 Task: Filter people with service categories by Operations.
Action: Mouse moved to (355, 89)
Screenshot: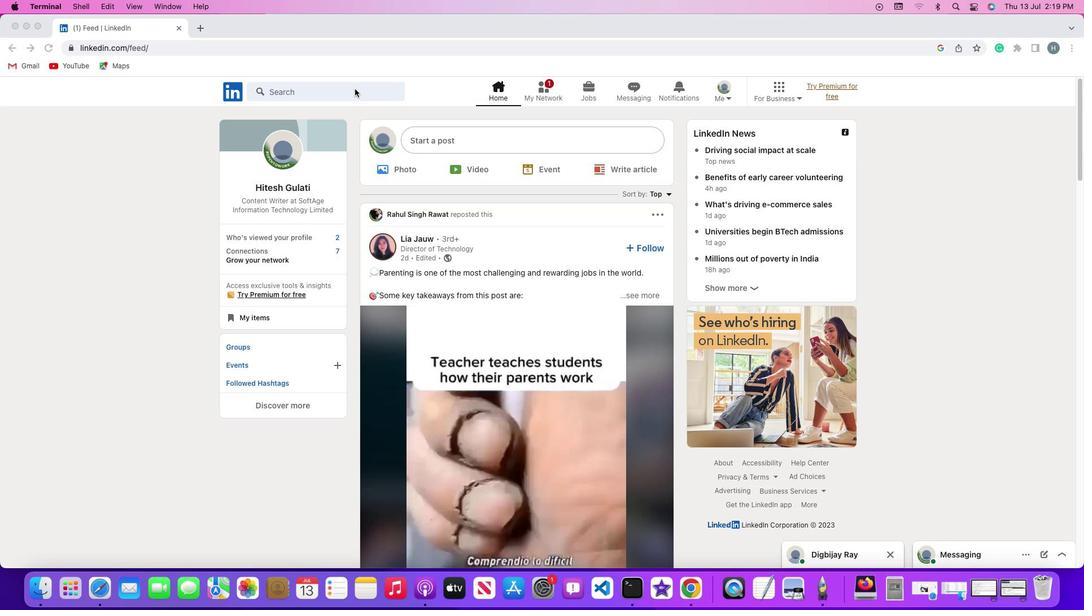 
Action: Mouse pressed left at (355, 89)
Screenshot: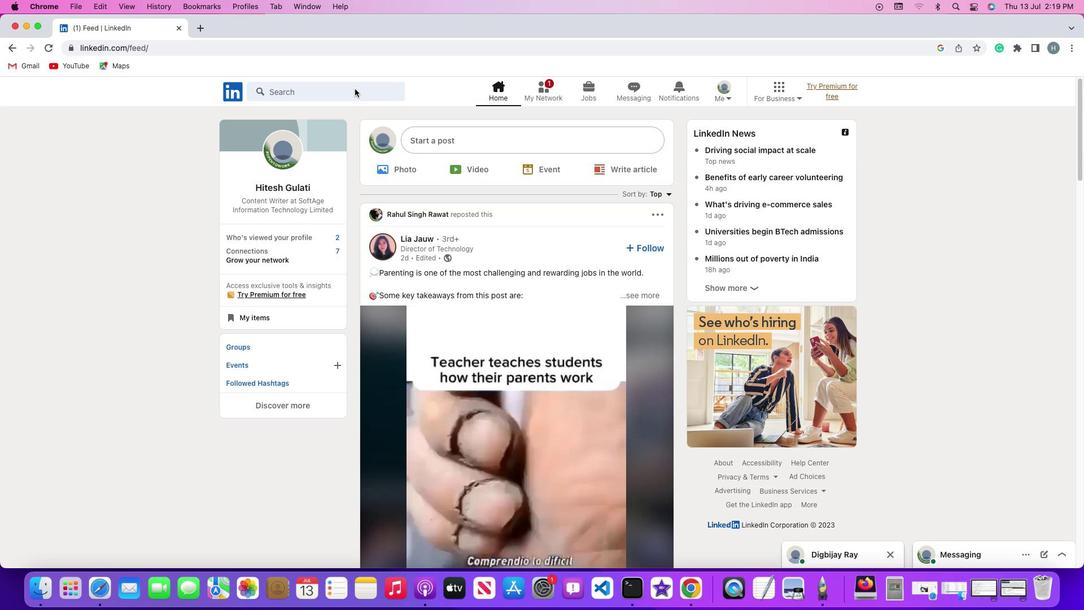 
Action: Mouse pressed left at (355, 89)
Screenshot: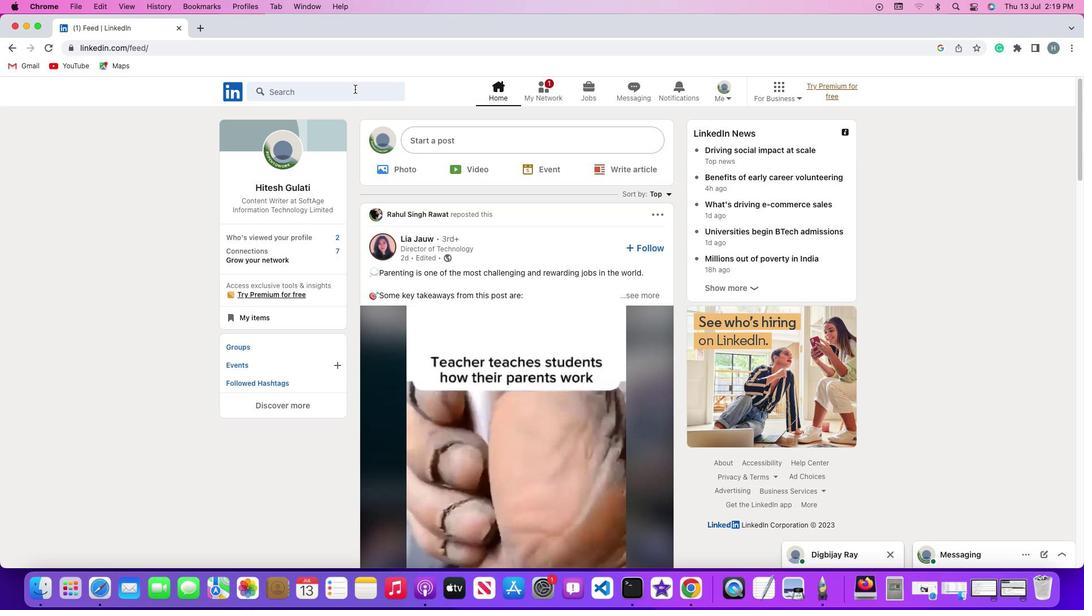 
Action: Key pressed Key.shift'#''h''i''r''i''n''g'Key.enter
Screenshot: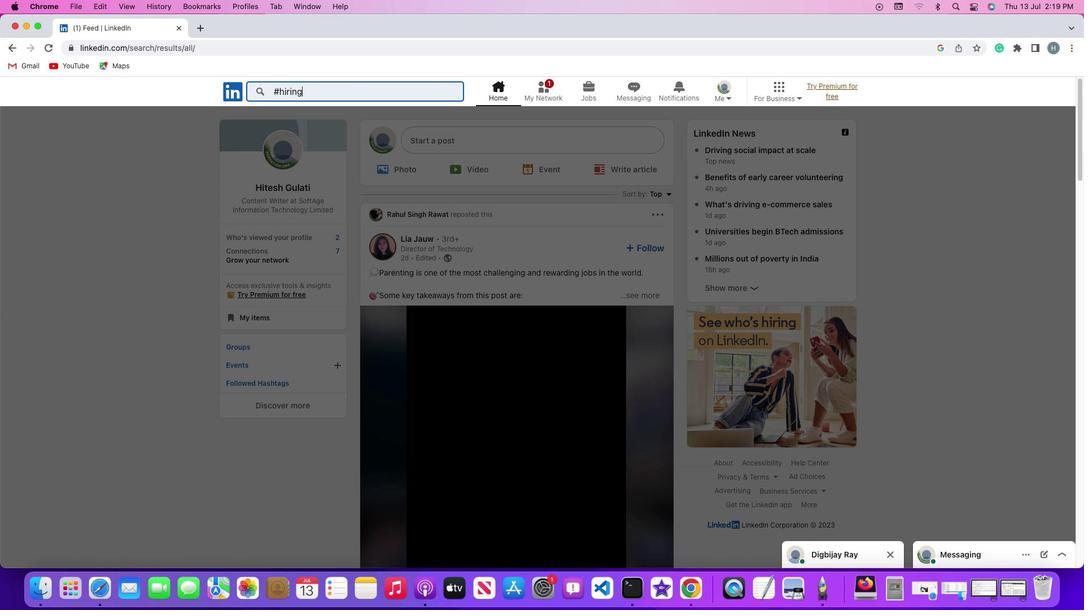 
Action: Mouse moved to (328, 121)
Screenshot: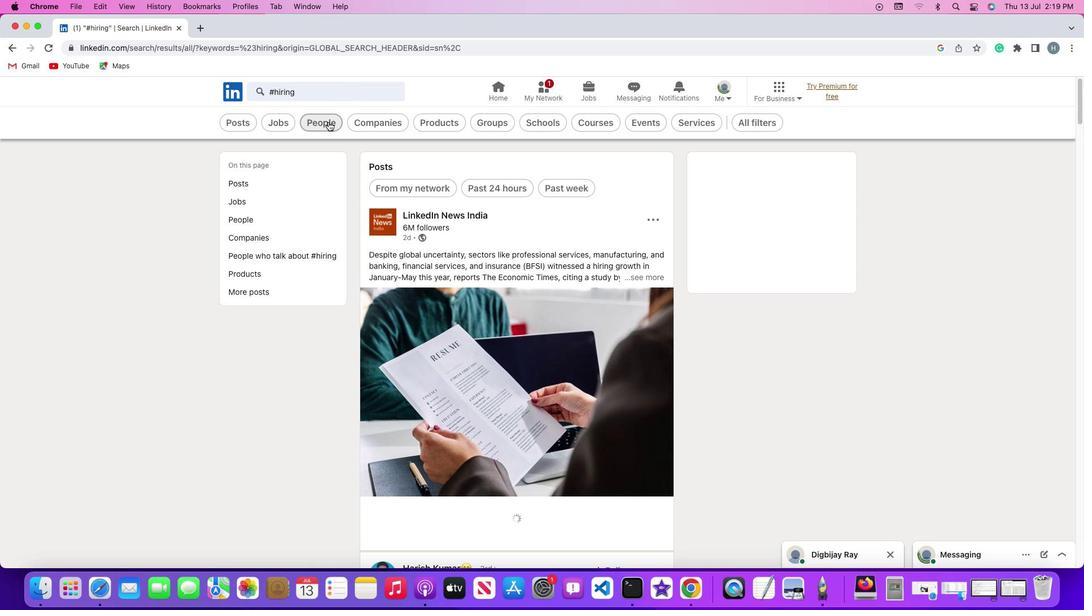 
Action: Mouse pressed left at (328, 121)
Screenshot: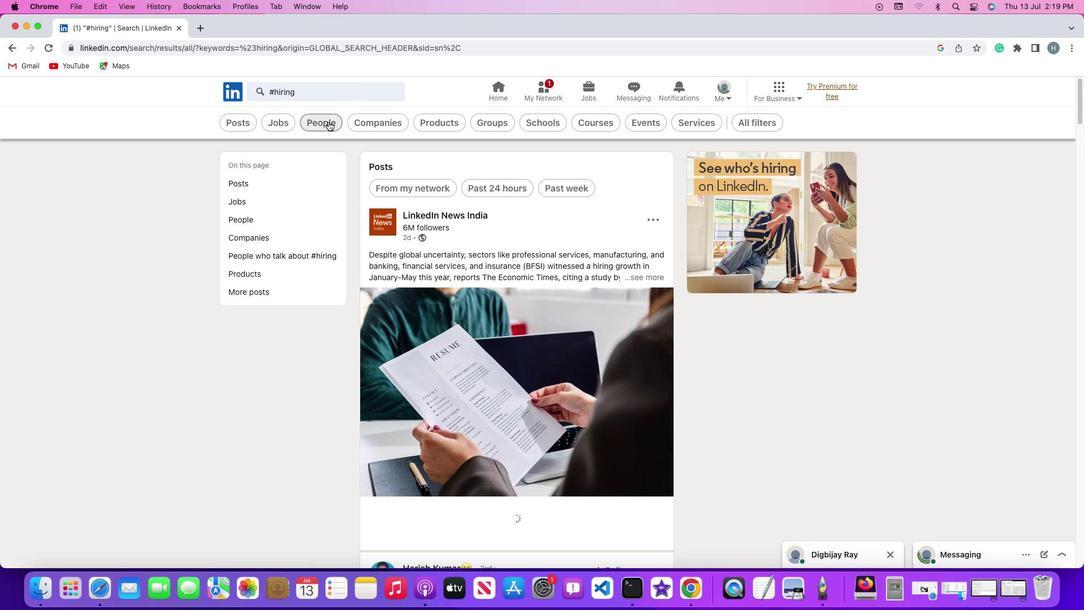 
Action: Mouse moved to (572, 122)
Screenshot: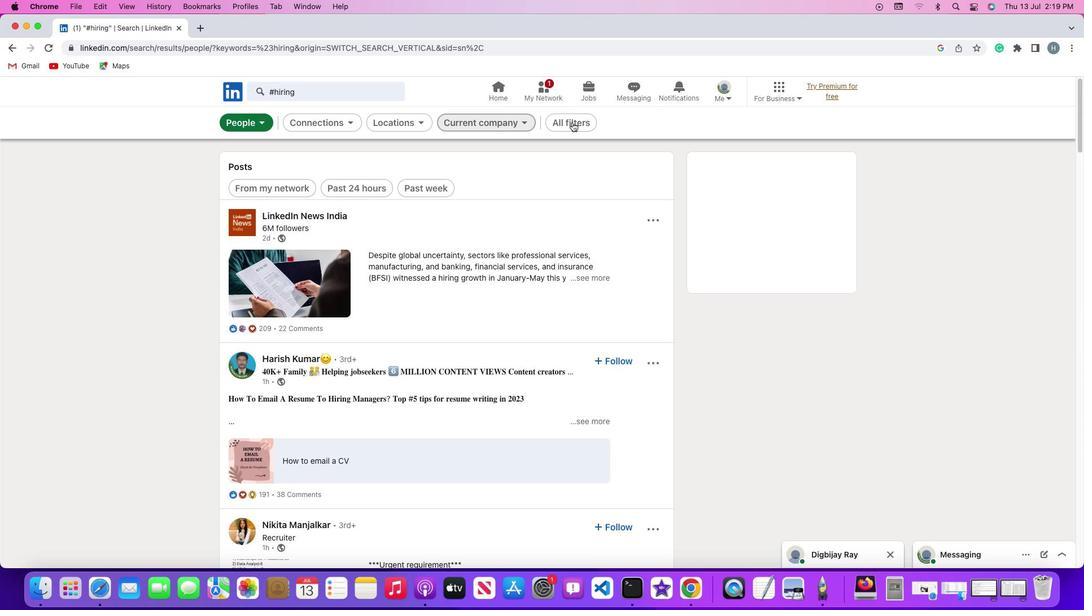 
Action: Mouse pressed left at (572, 122)
Screenshot: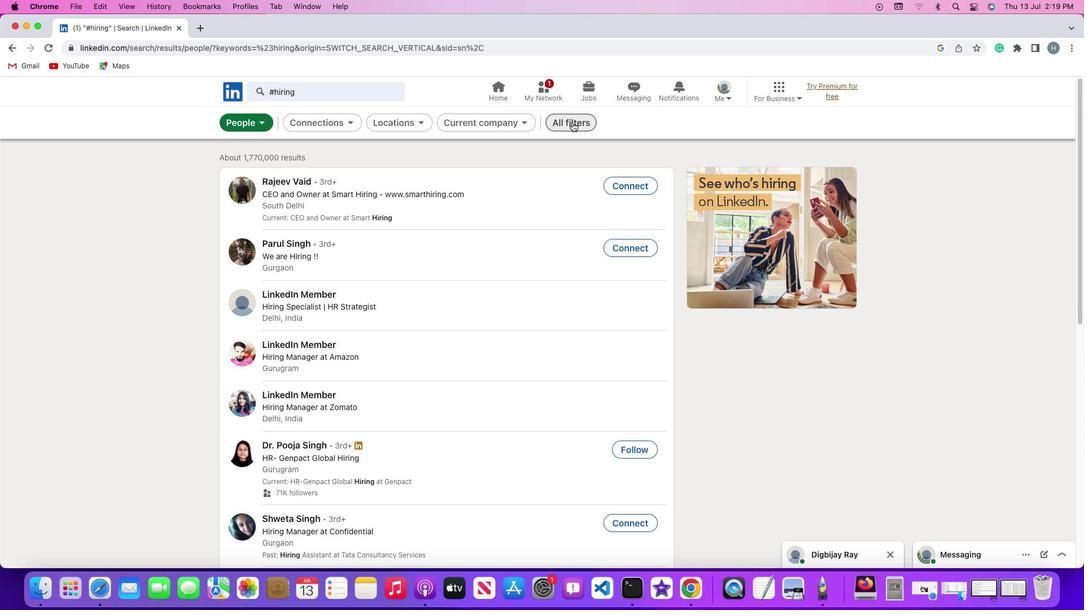 
Action: Mouse moved to (871, 365)
Screenshot: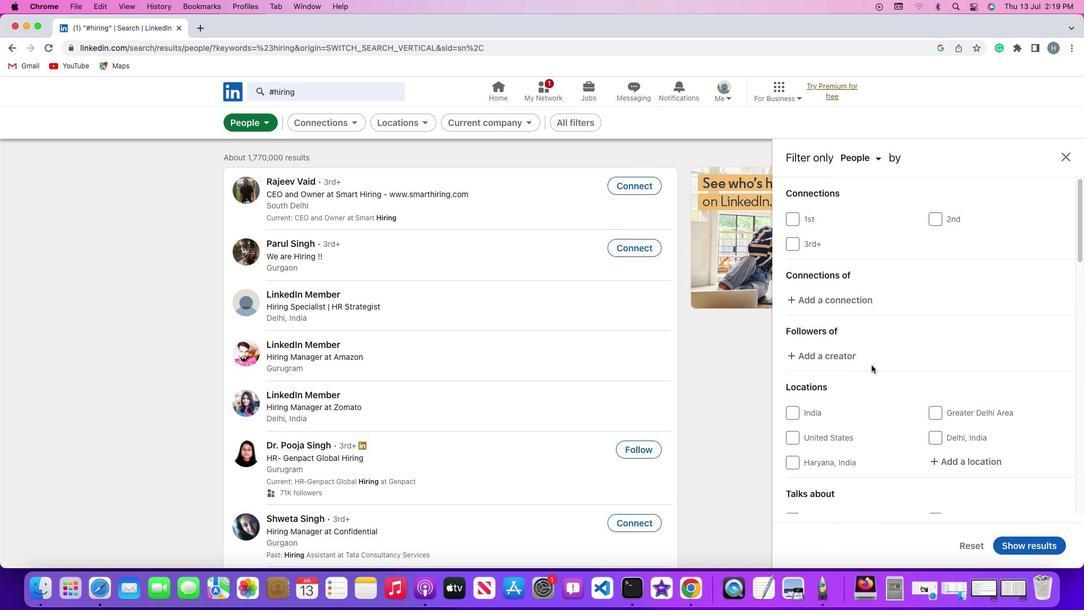 
Action: Mouse scrolled (871, 365) with delta (0, 0)
Screenshot: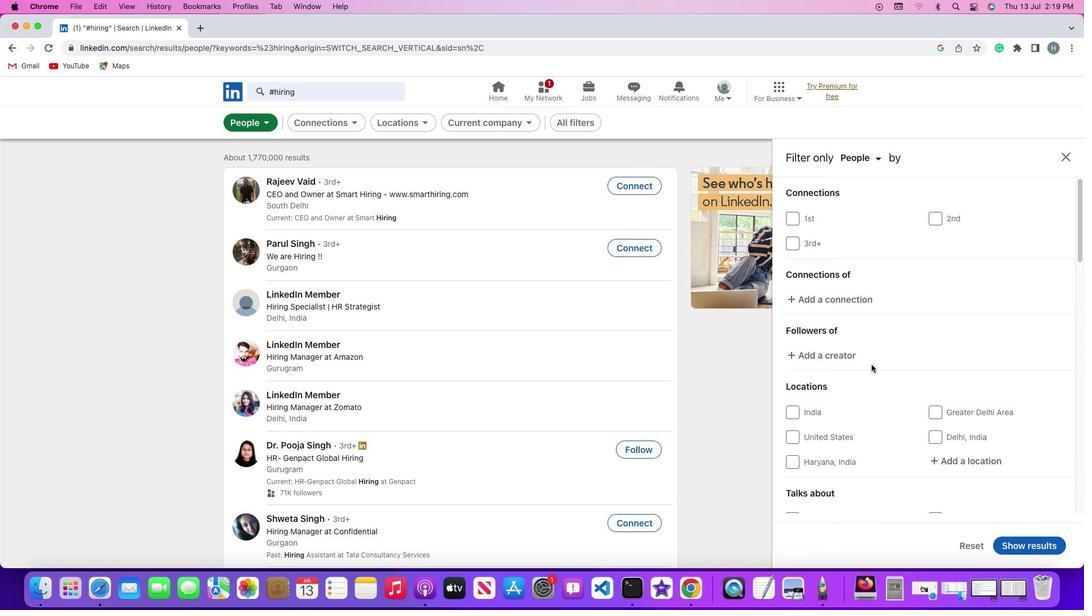 
Action: Mouse moved to (871, 364)
Screenshot: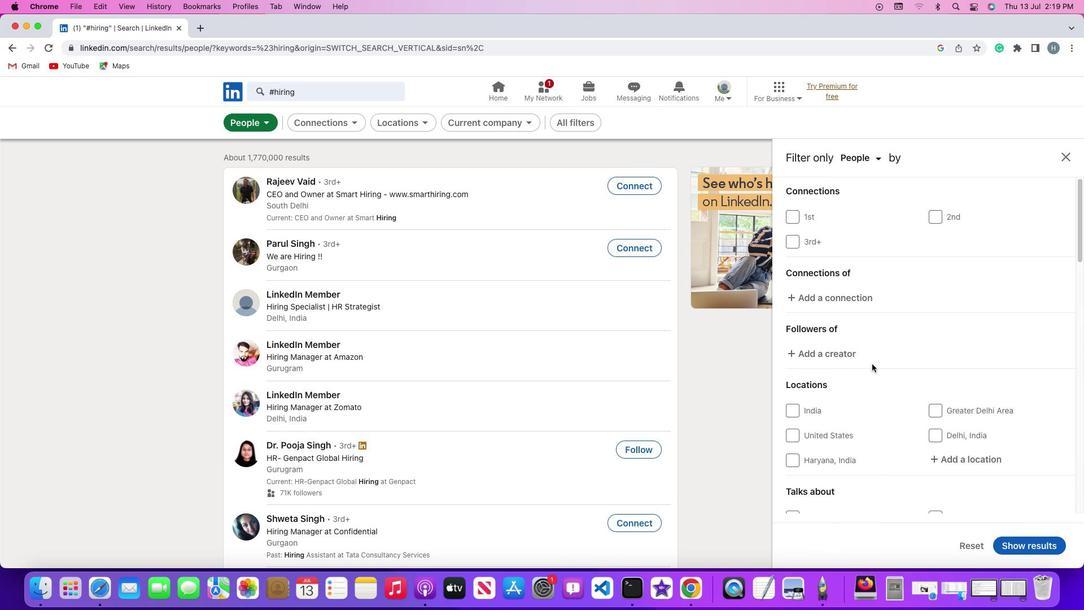 
Action: Mouse scrolled (871, 364) with delta (0, 0)
Screenshot: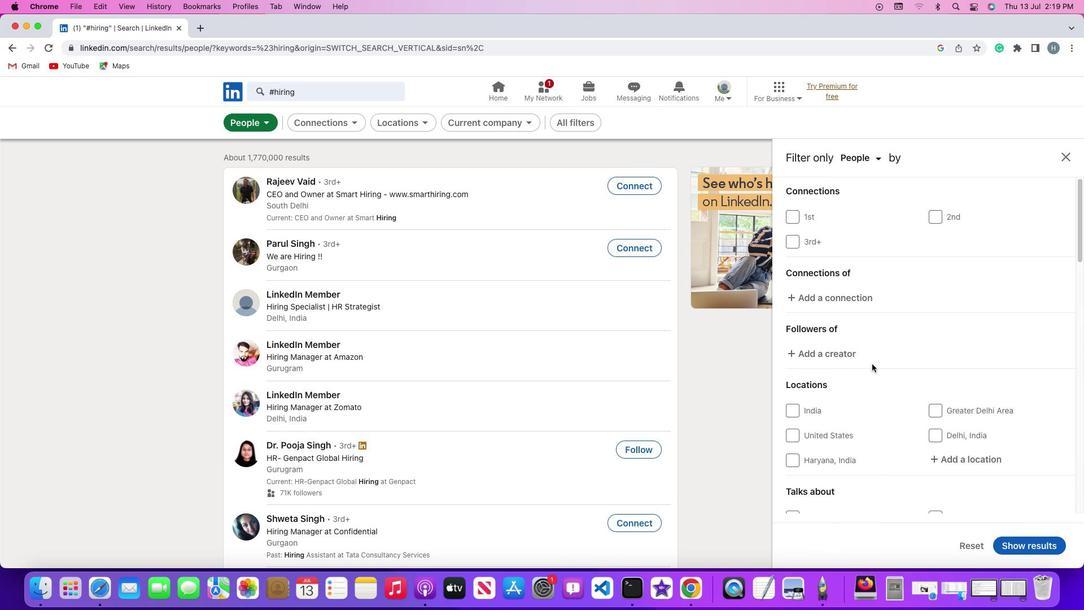 
Action: Mouse moved to (872, 364)
Screenshot: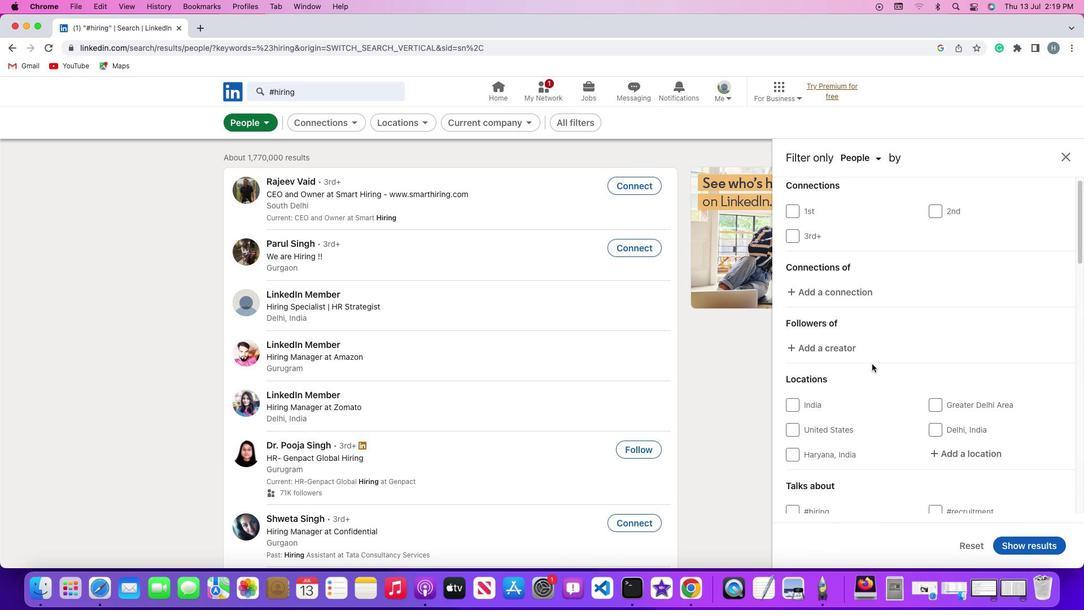 
Action: Mouse scrolled (872, 364) with delta (0, -1)
Screenshot: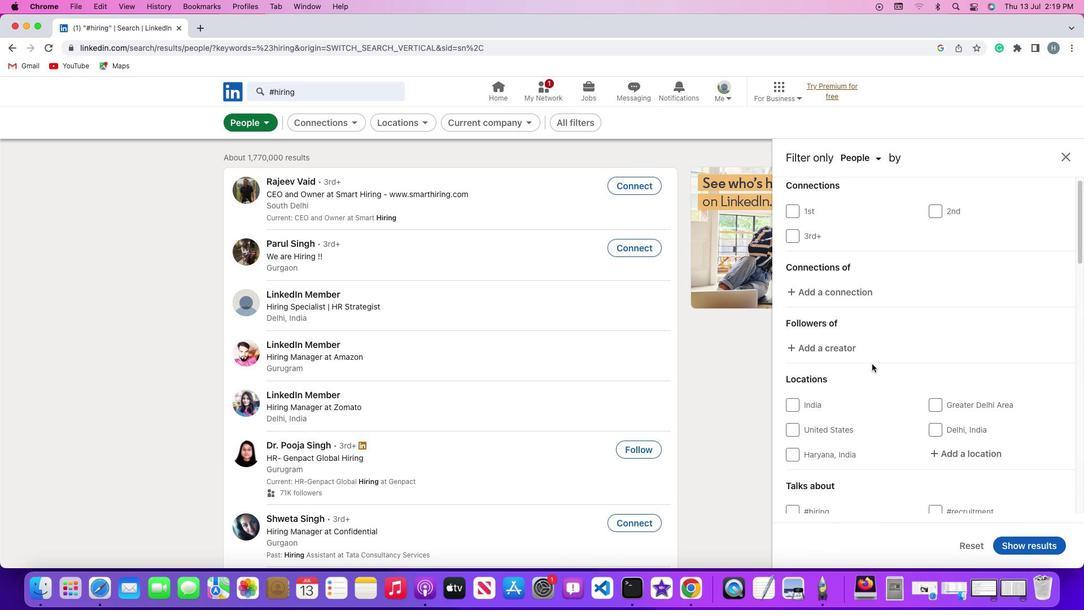 
Action: Mouse moved to (872, 364)
Screenshot: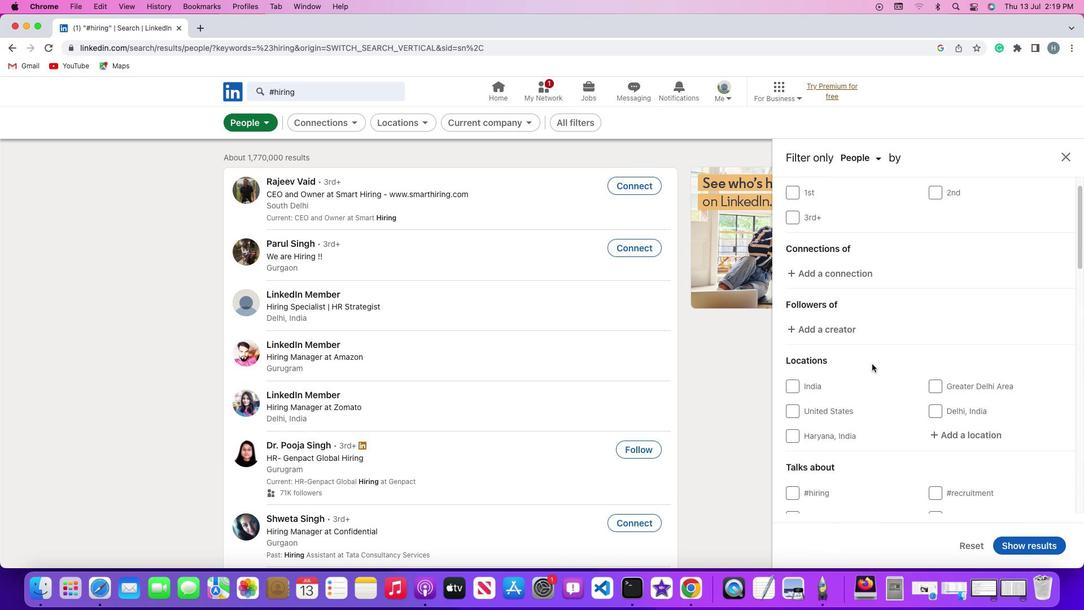 
Action: Mouse scrolled (872, 364) with delta (0, -2)
Screenshot: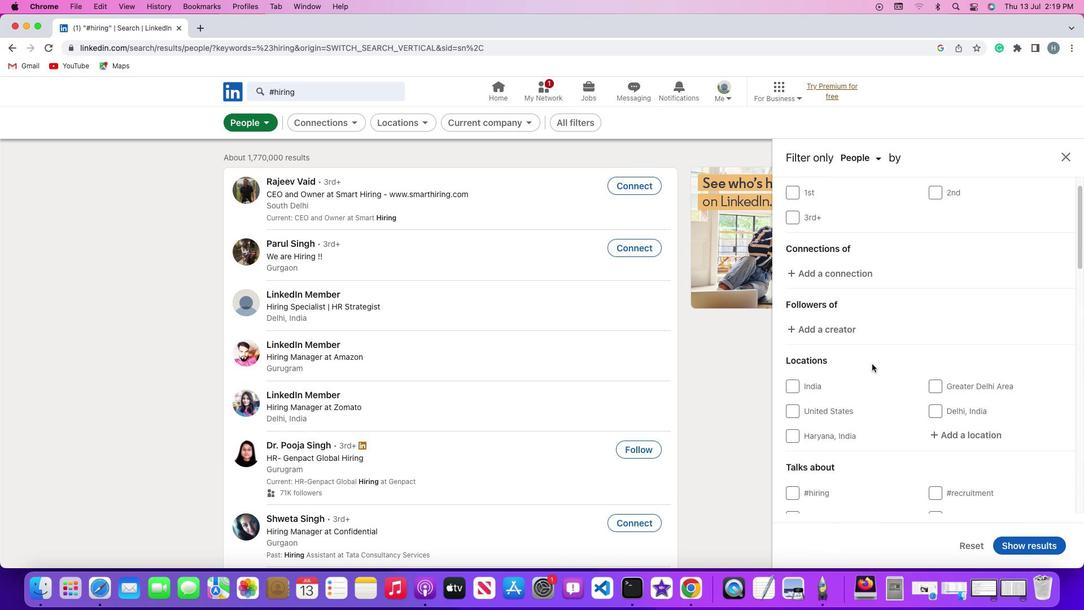 
Action: Mouse scrolled (872, 364) with delta (0, -2)
Screenshot: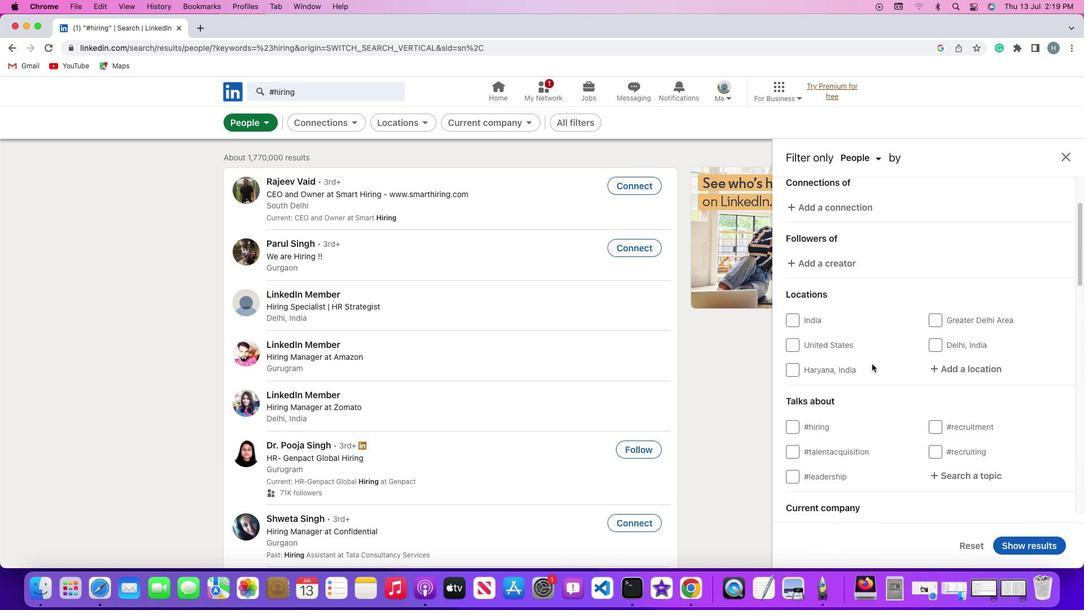 
Action: Mouse moved to (872, 363)
Screenshot: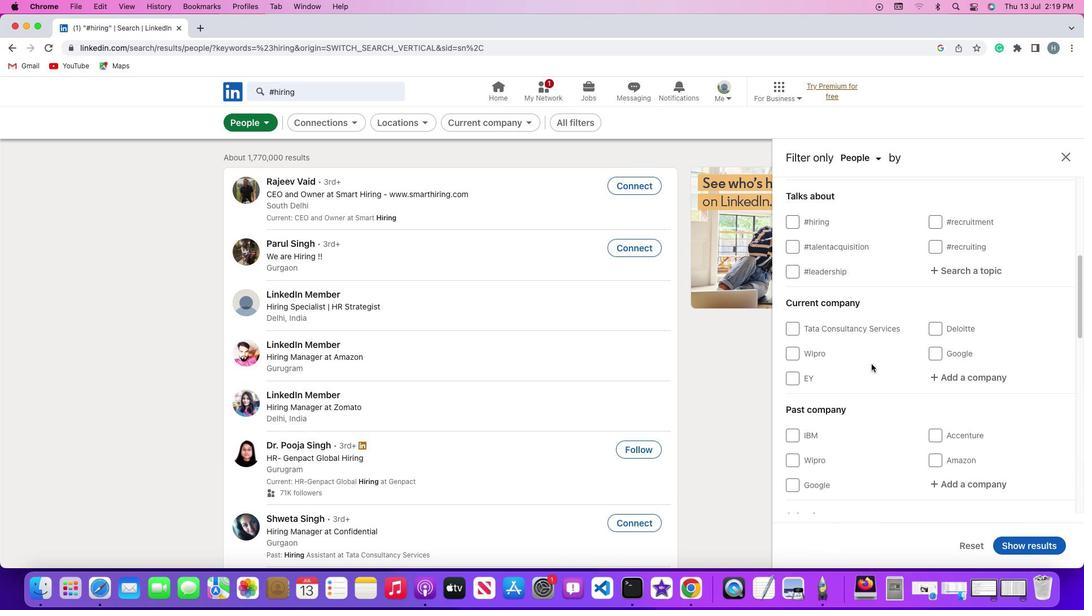 
Action: Mouse scrolled (872, 363) with delta (0, 0)
Screenshot: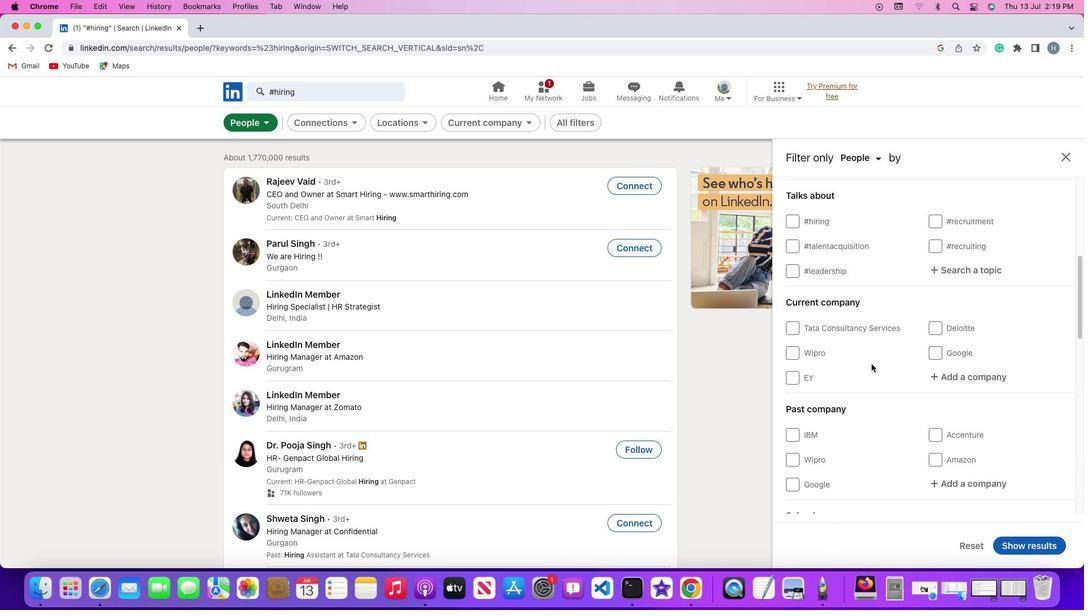 
Action: Mouse scrolled (872, 363) with delta (0, 0)
Screenshot: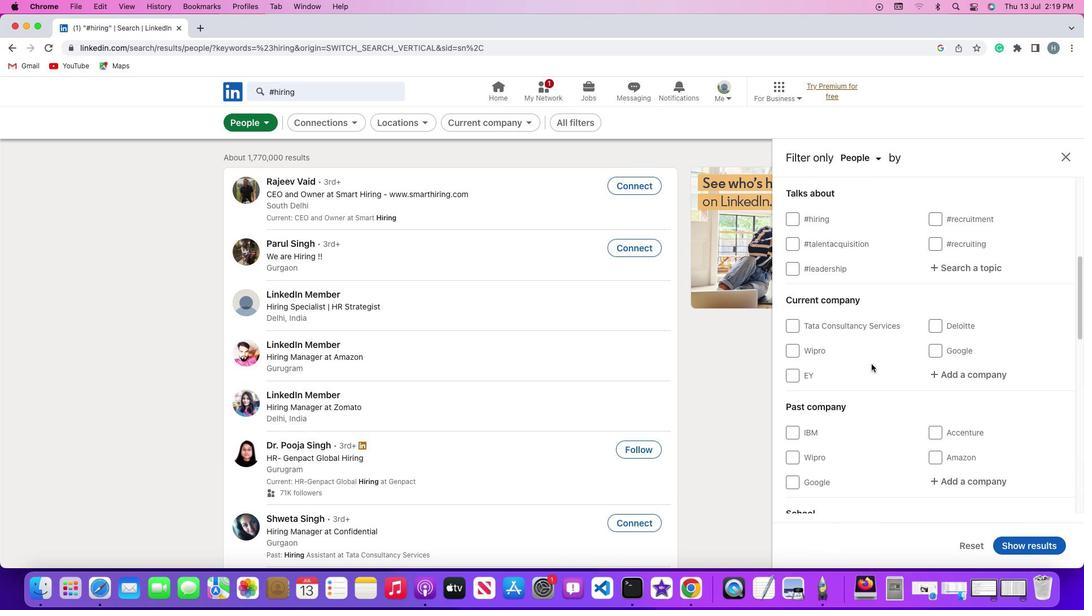 
Action: Mouse scrolled (872, 363) with delta (0, -1)
Screenshot: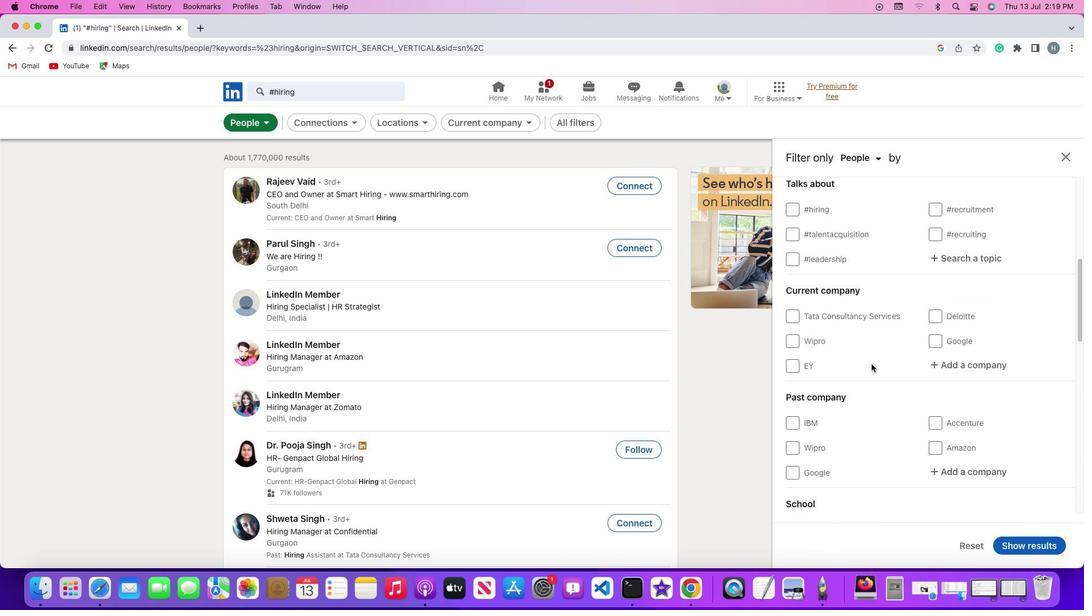 
Action: Mouse scrolled (872, 363) with delta (0, -2)
Screenshot: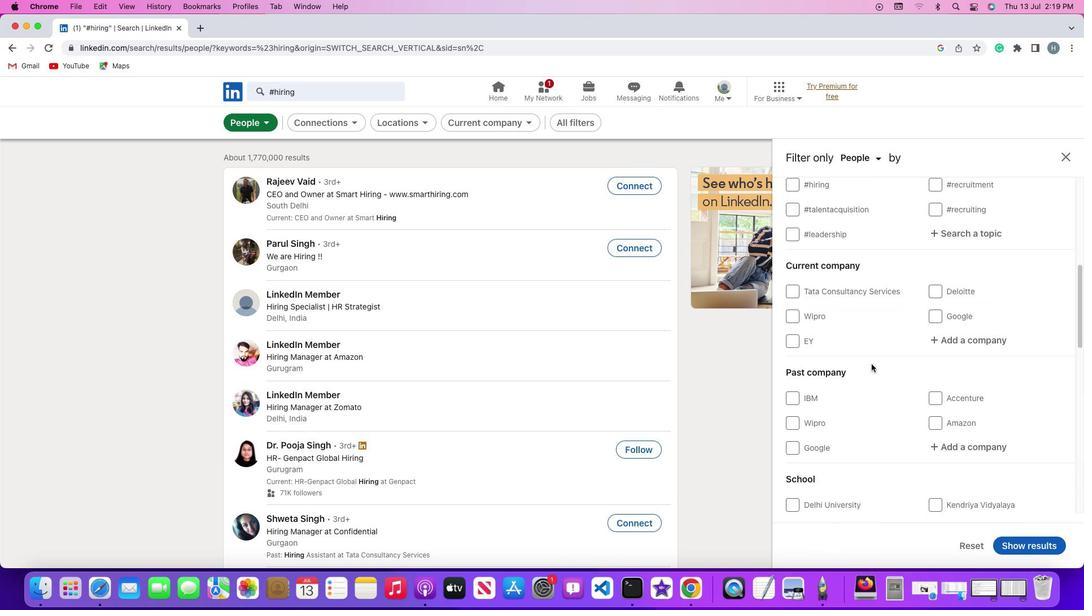 
Action: Mouse scrolled (872, 363) with delta (0, -2)
Screenshot: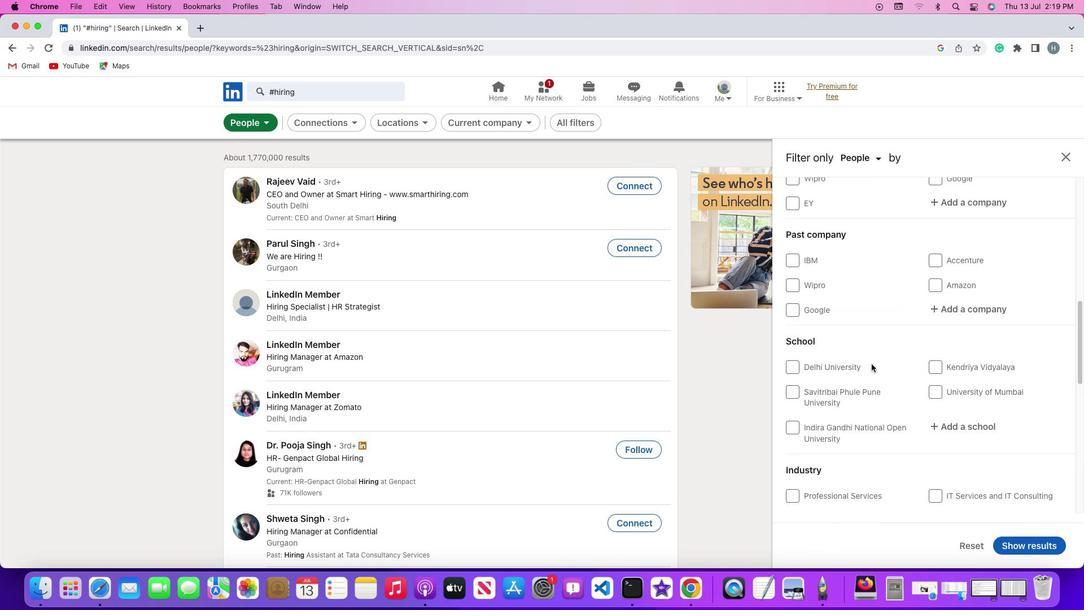 
Action: Mouse scrolled (872, 363) with delta (0, 0)
Screenshot: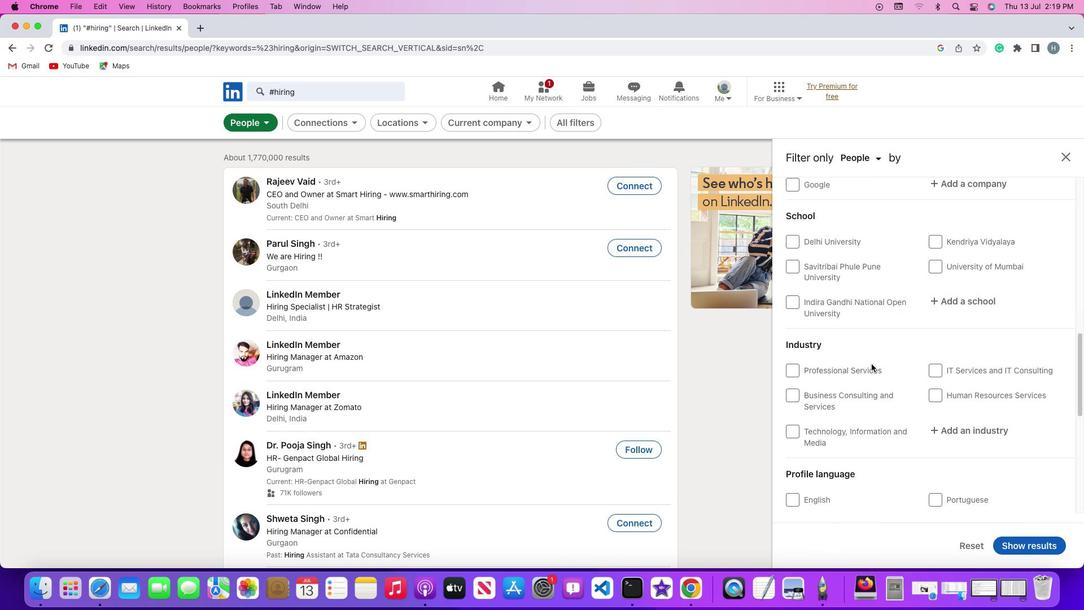 
Action: Mouse scrolled (872, 363) with delta (0, 0)
Screenshot: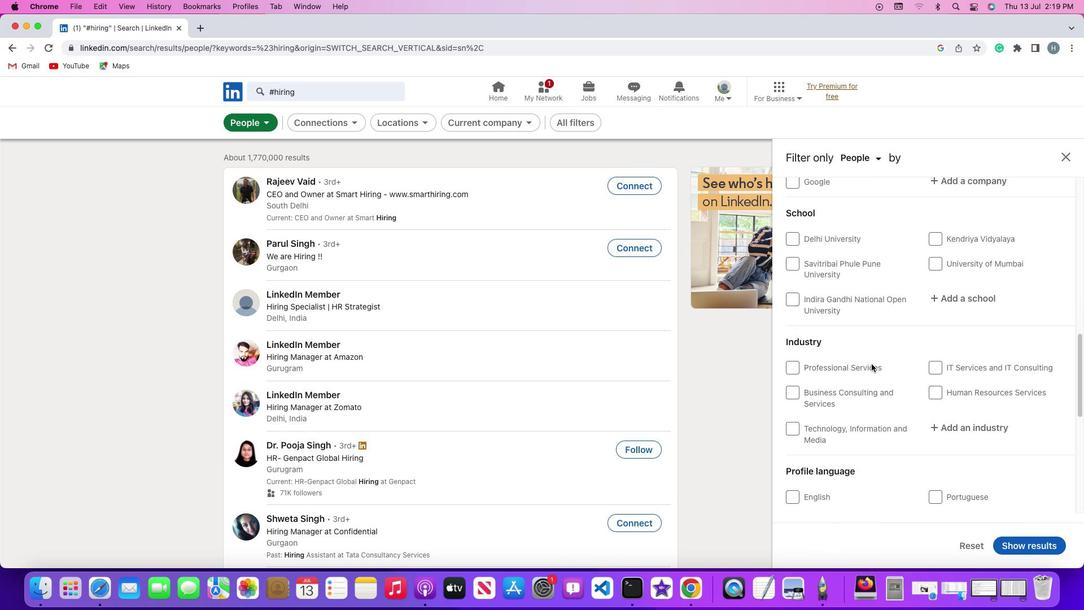 
Action: Mouse scrolled (872, 363) with delta (0, -1)
Screenshot: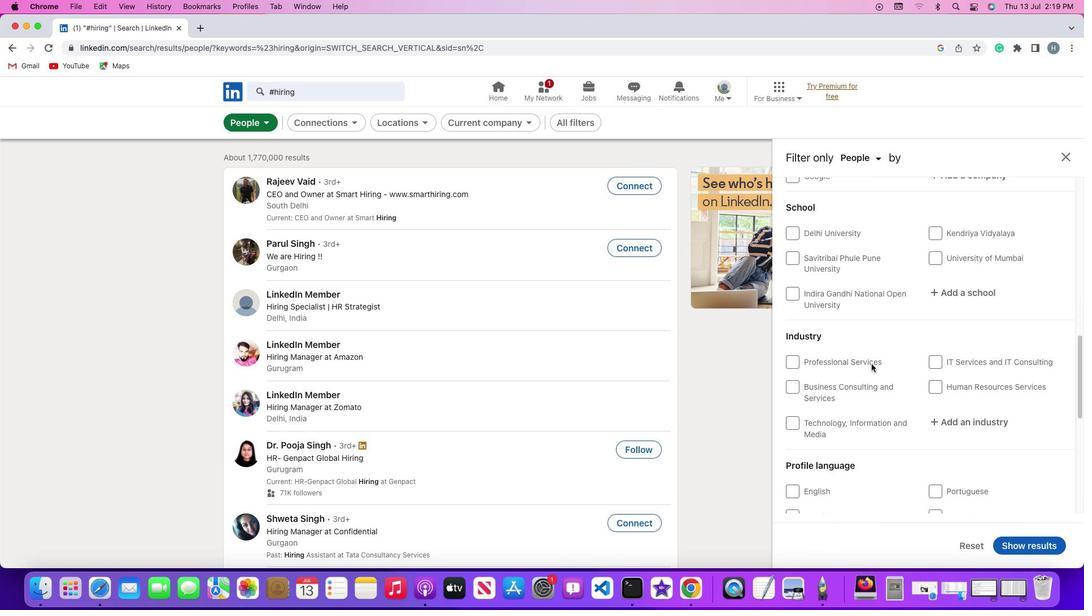 
Action: Mouse scrolled (872, 363) with delta (0, -1)
Screenshot: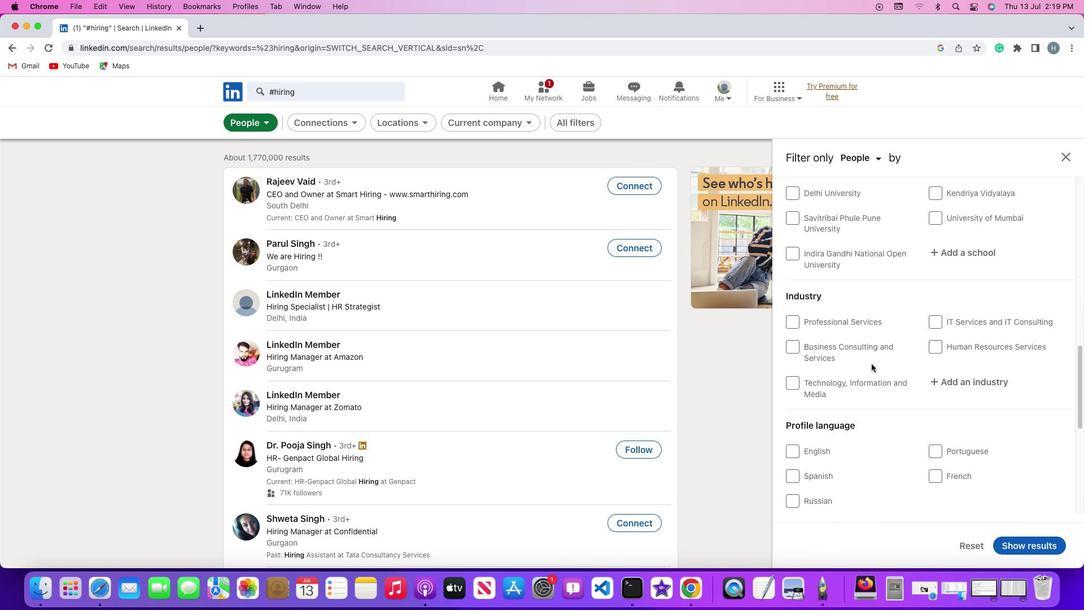 
Action: Mouse scrolled (872, 363) with delta (0, 0)
Screenshot: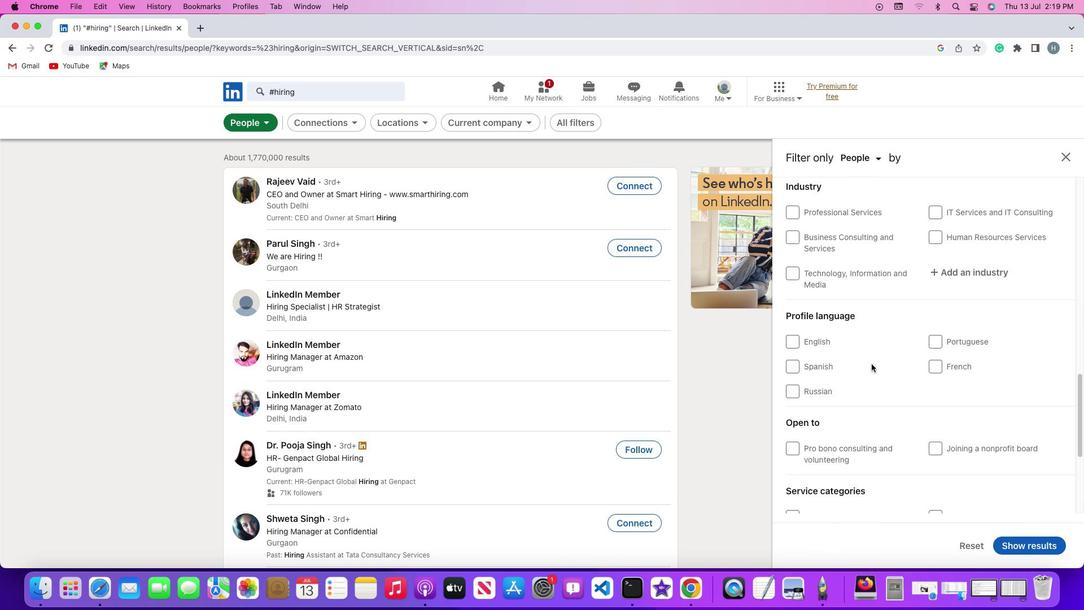 
Action: Mouse scrolled (872, 363) with delta (0, 0)
Screenshot: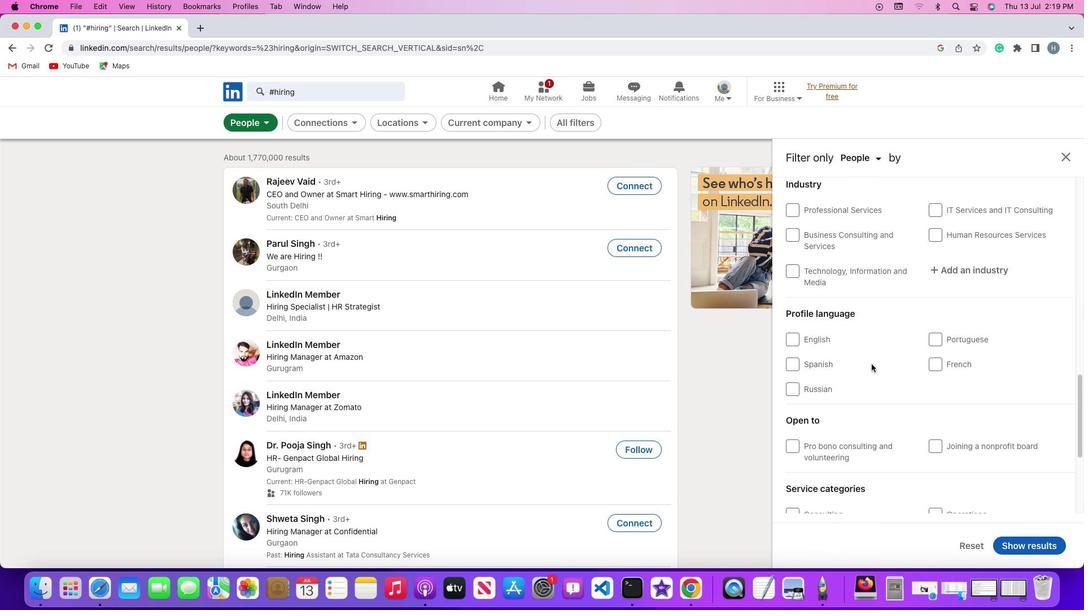 
Action: Mouse scrolled (872, 363) with delta (0, -1)
Screenshot: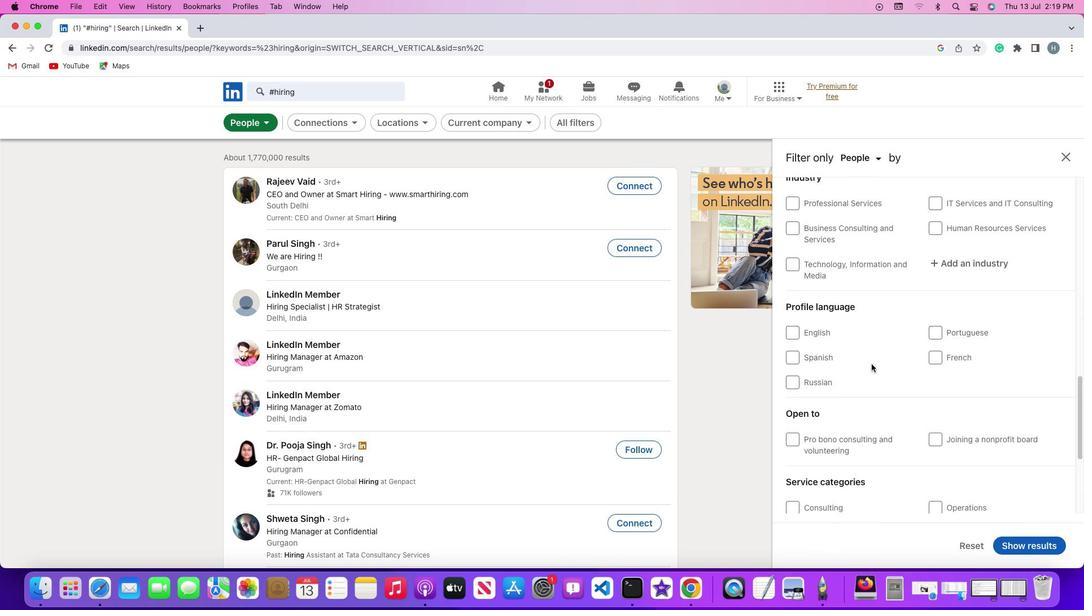 
Action: Mouse scrolled (872, 363) with delta (0, -1)
Screenshot: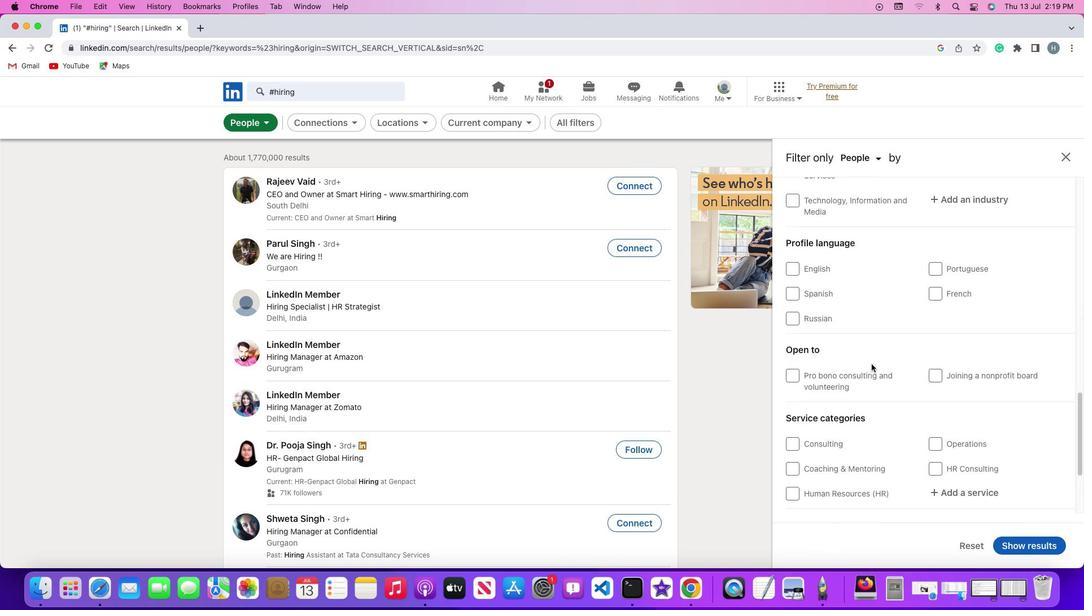 
Action: Mouse scrolled (872, 363) with delta (0, 0)
Screenshot: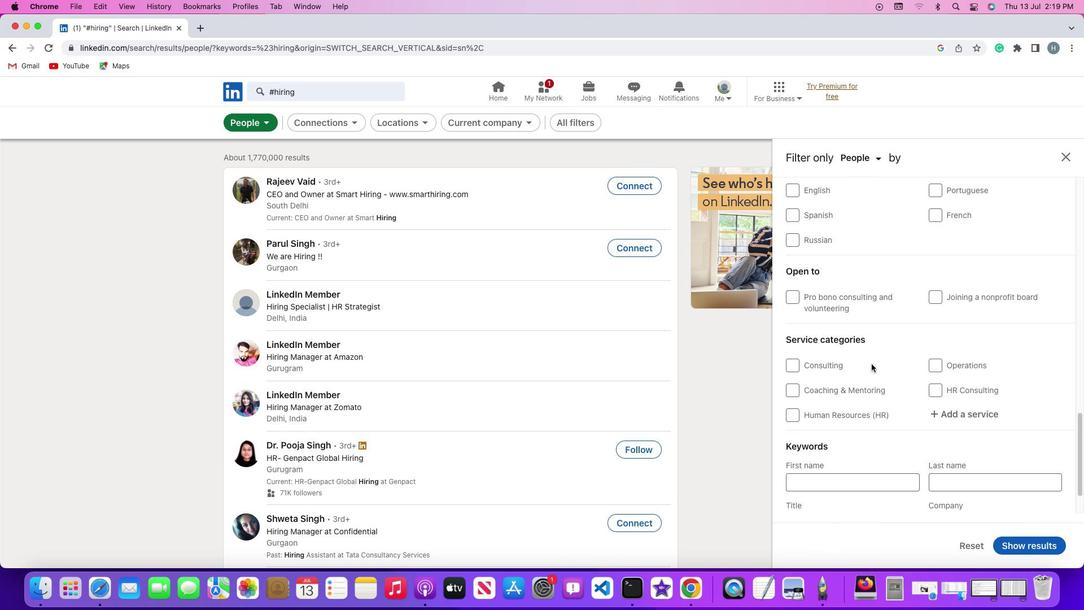 
Action: Mouse scrolled (872, 363) with delta (0, 0)
Screenshot: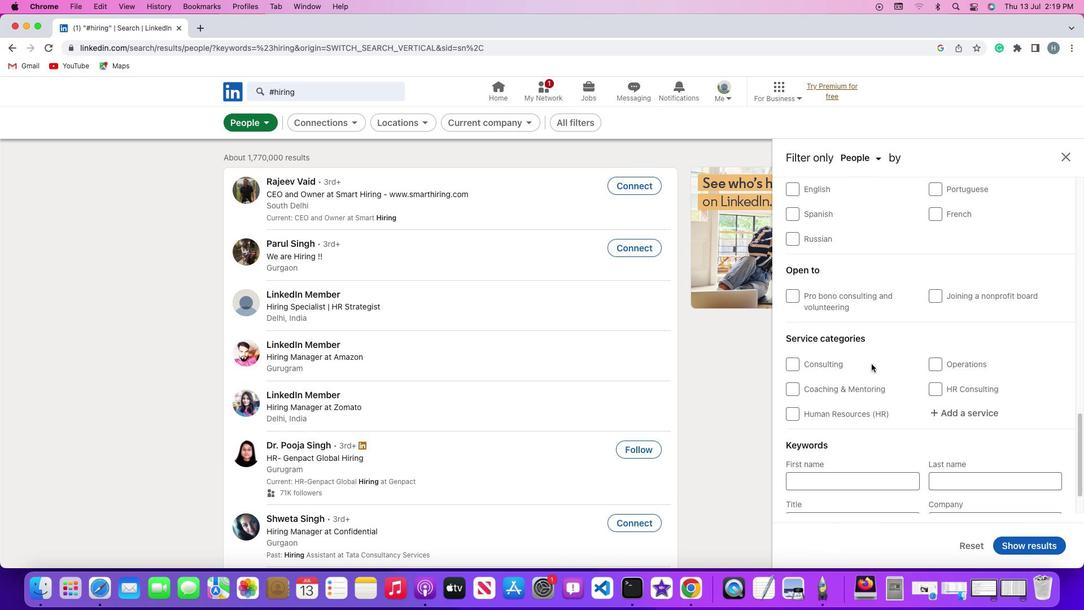 
Action: Mouse scrolled (872, 363) with delta (0, 0)
Screenshot: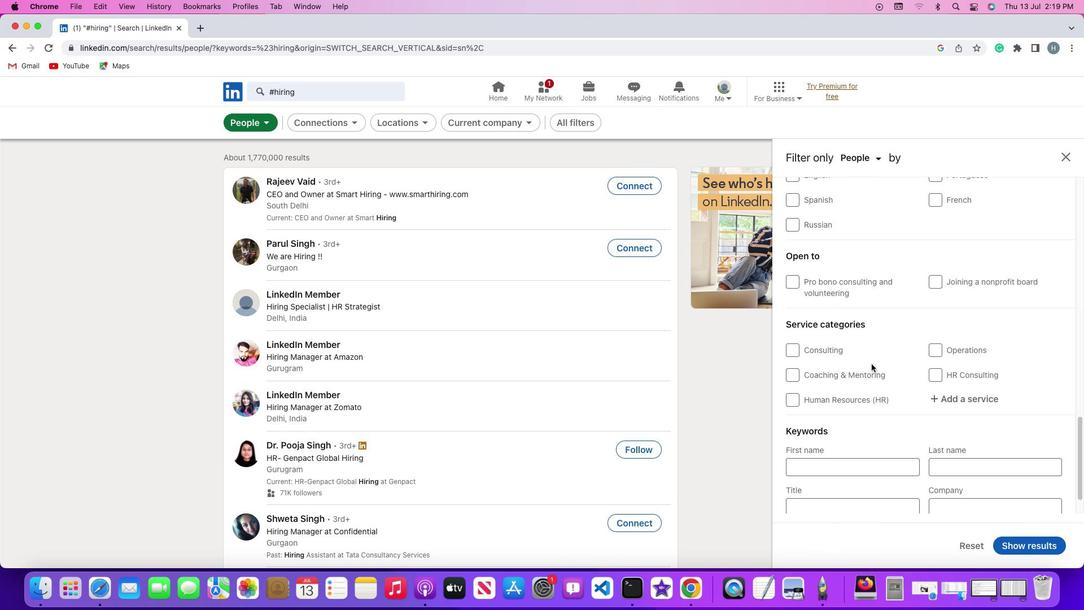 
Action: Mouse scrolled (872, 363) with delta (0, 0)
Screenshot: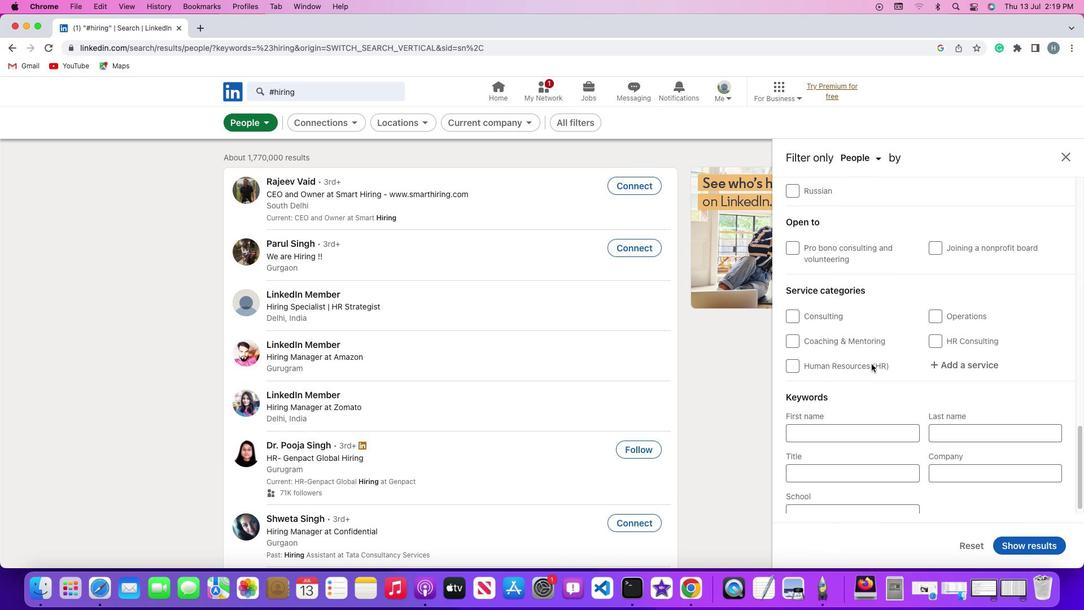 
Action: Mouse scrolled (872, 363) with delta (0, 0)
Screenshot: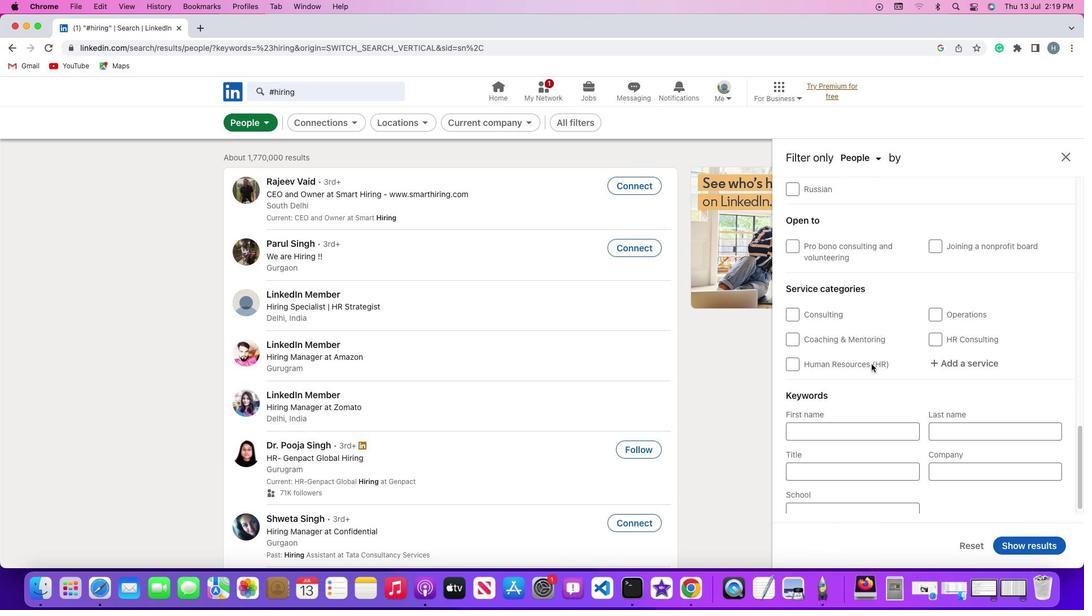 
Action: Mouse moved to (936, 306)
Screenshot: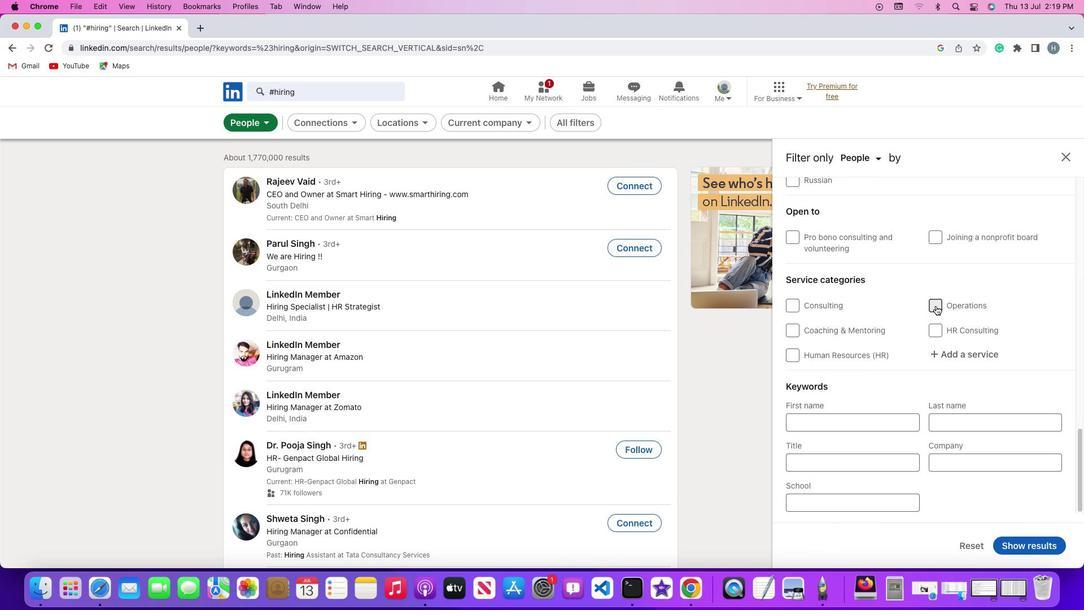 
Action: Mouse pressed left at (936, 306)
Screenshot: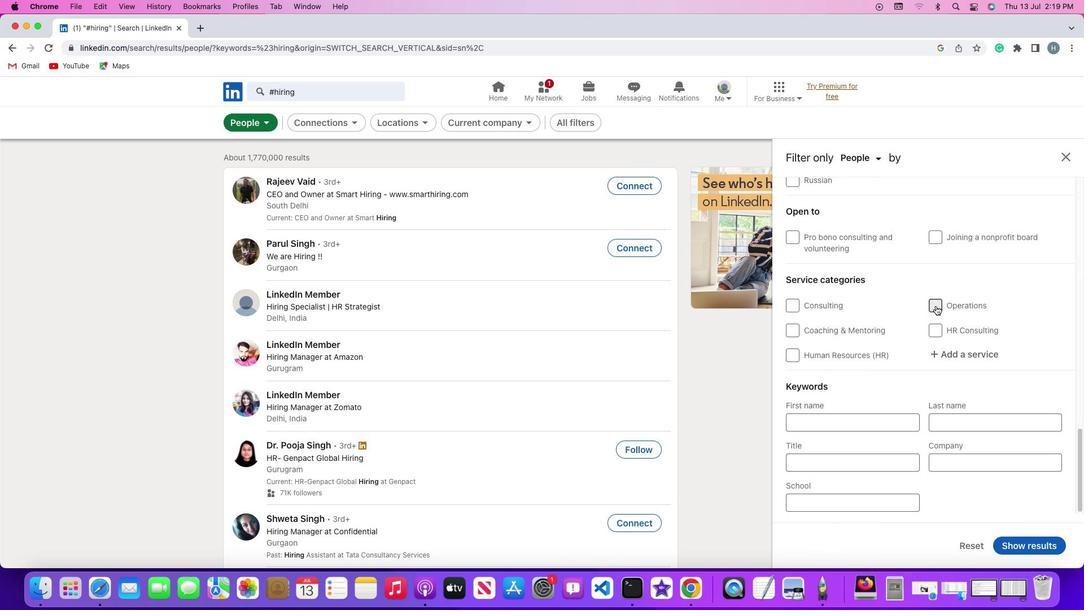 
Action: Mouse moved to (1020, 544)
Screenshot: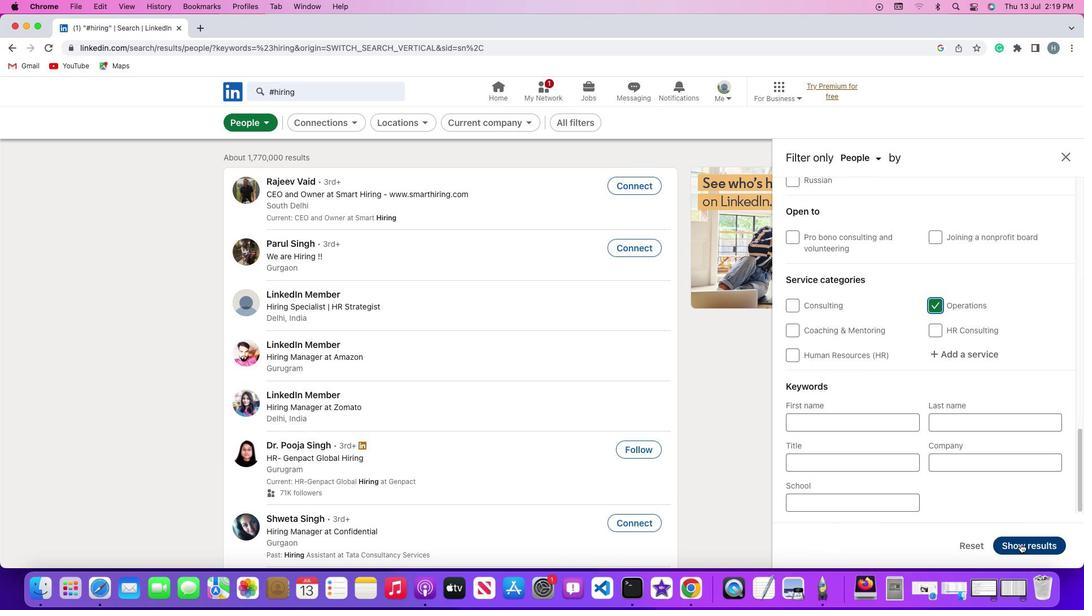 
Action: Mouse pressed left at (1020, 544)
Screenshot: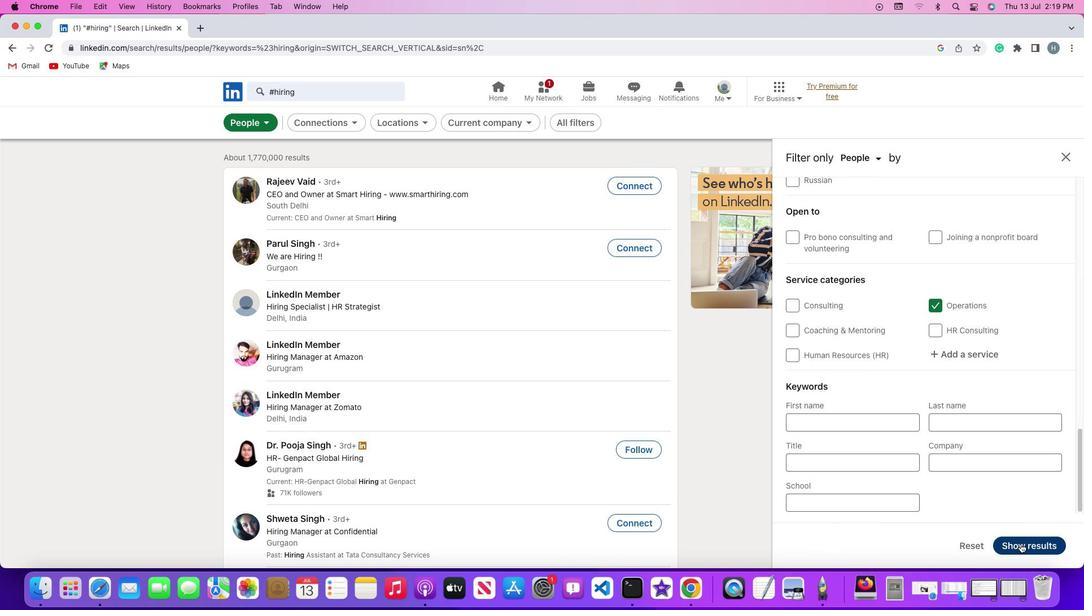 
Action: Mouse moved to (837, 457)
Screenshot: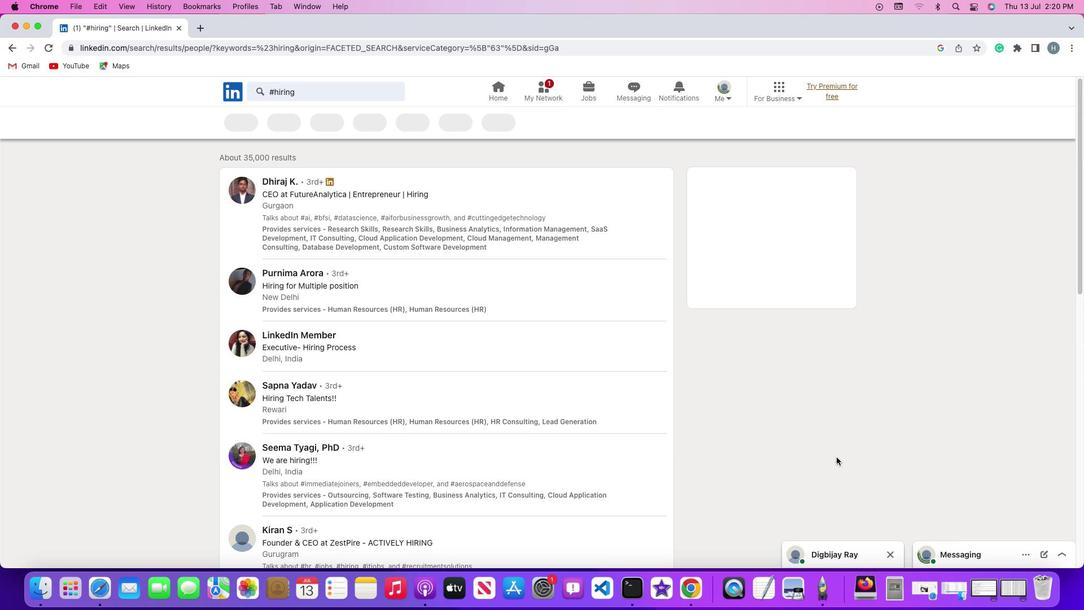 
